 Task: Change slide transition to none.
Action: Mouse moved to (117, 73)
Screenshot: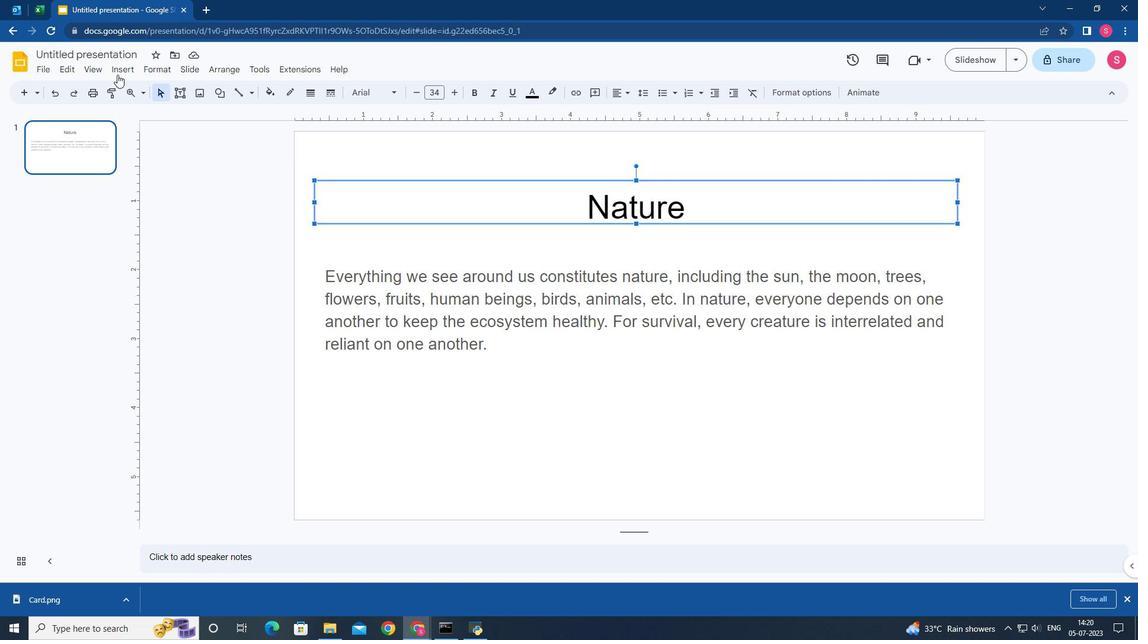 
Action: Mouse pressed left at (117, 73)
Screenshot: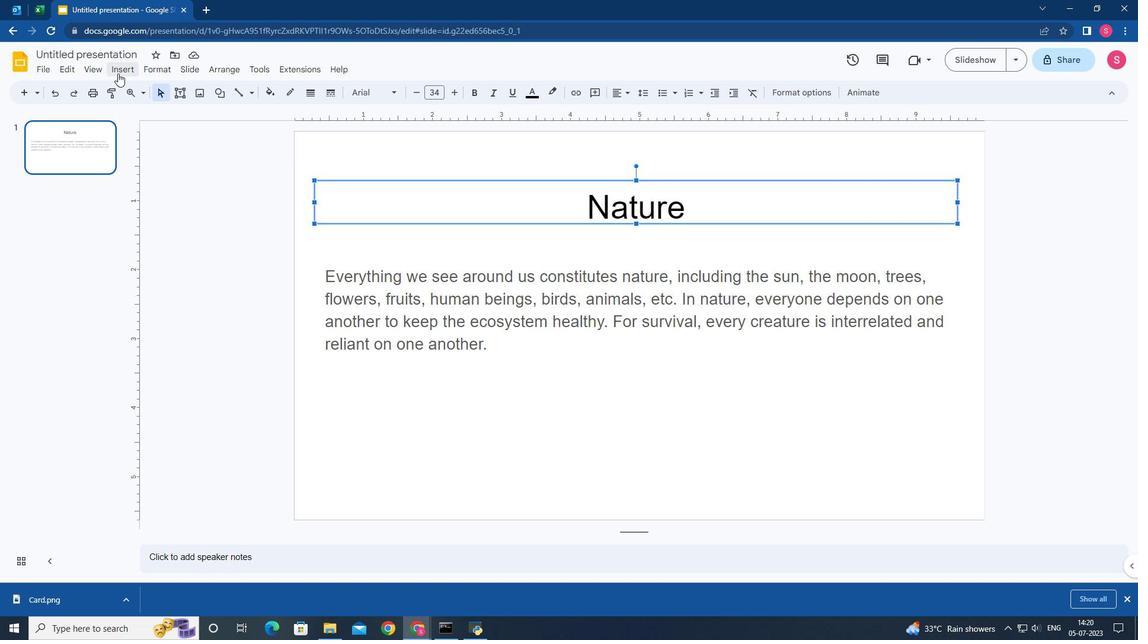 
Action: Mouse moved to (168, 306)
Screenshot: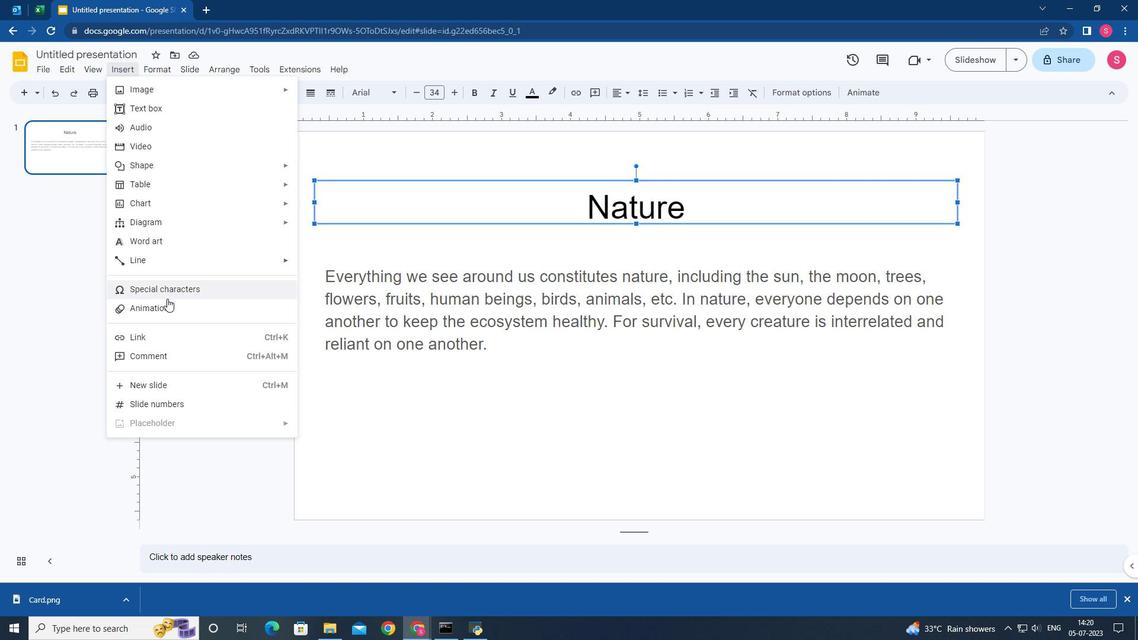 
Action: Mouse pressed left at (168, 306)
Screenshot: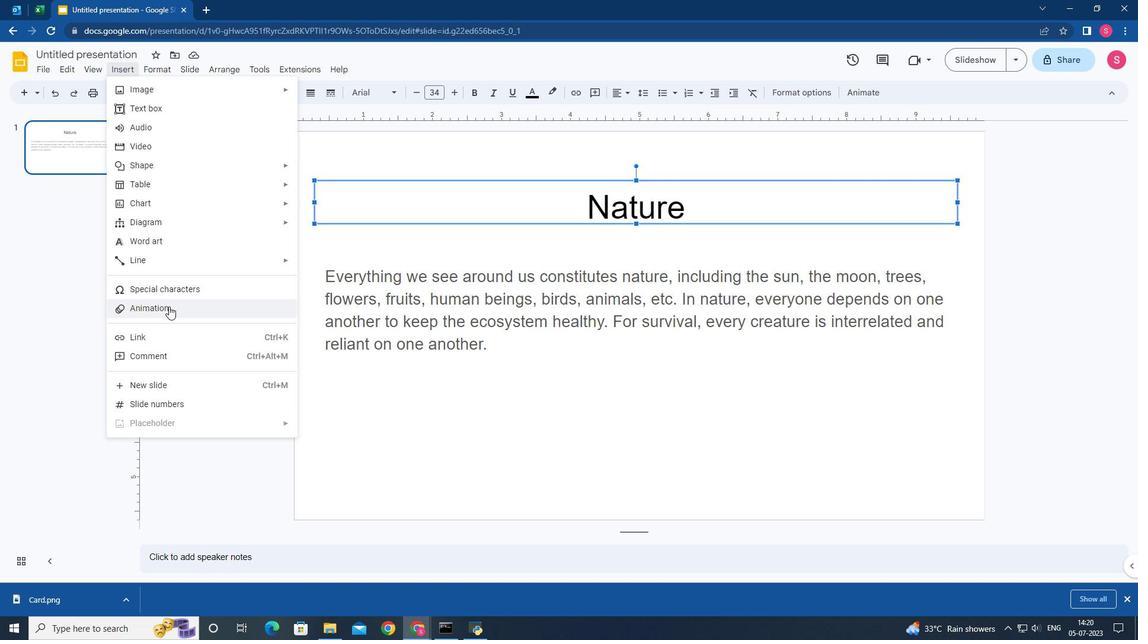 
Action: Mouse moved to (1037, 161)
Screenshot: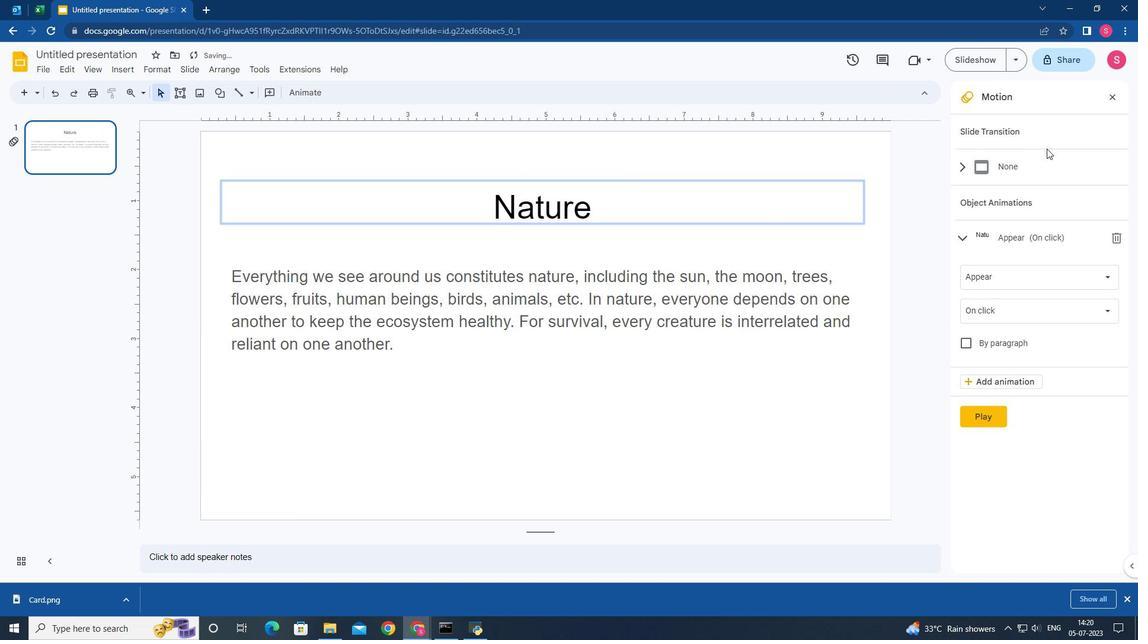 
Action: Mouse pressed left at (1037, 161)
Screenshot: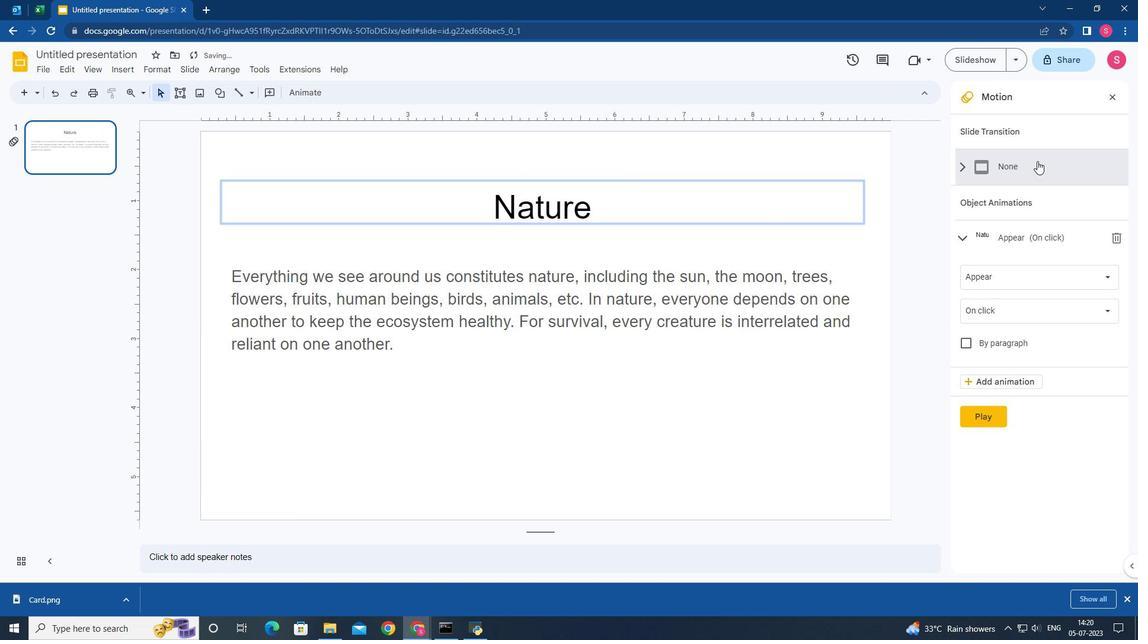 
Action: Mouse moved to (1023, 200)
Screenshot: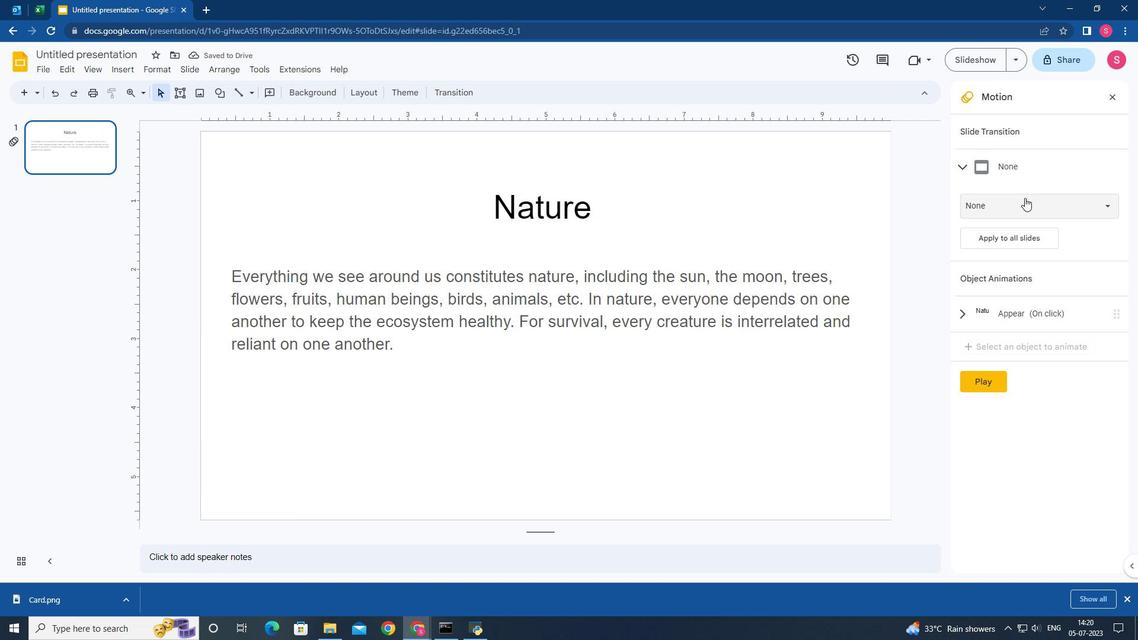 
Action: Mouse pressed left at (1023, 200)
Screenshot: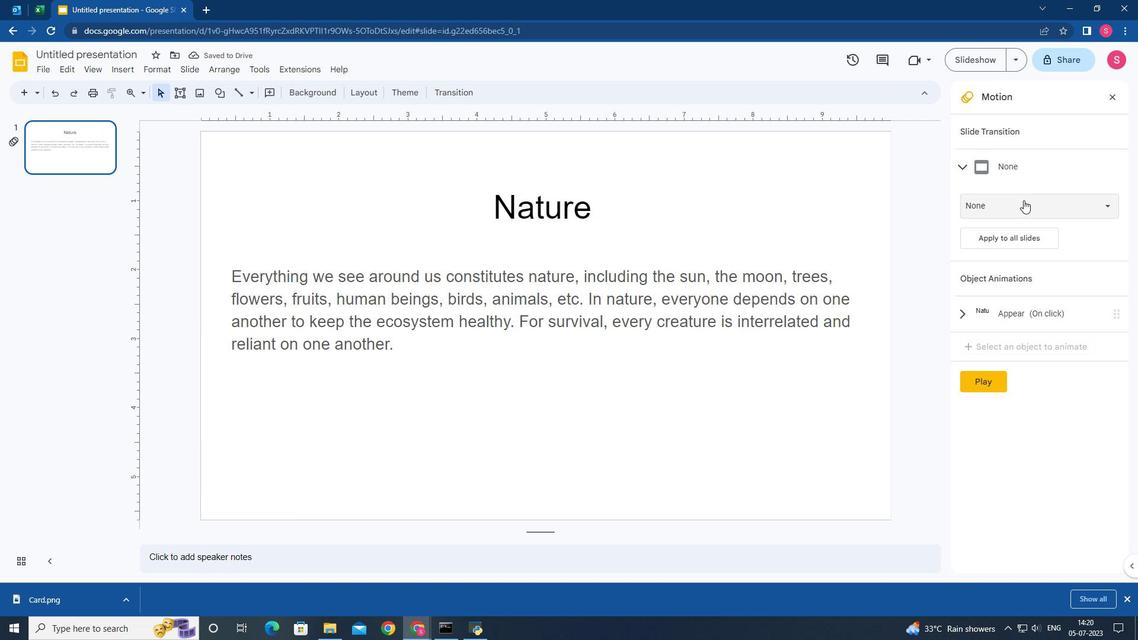 
Action: Mouse moved to (1000, 229)
Screenshot: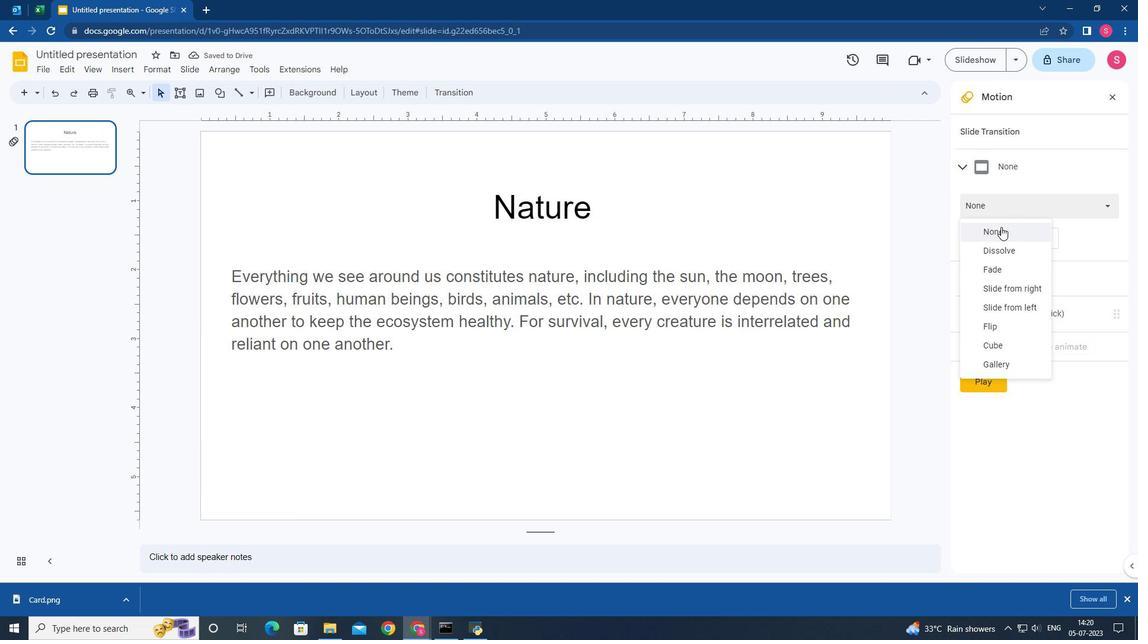 
Action: Mouse pressed left at (1000, 229)
Screenshot: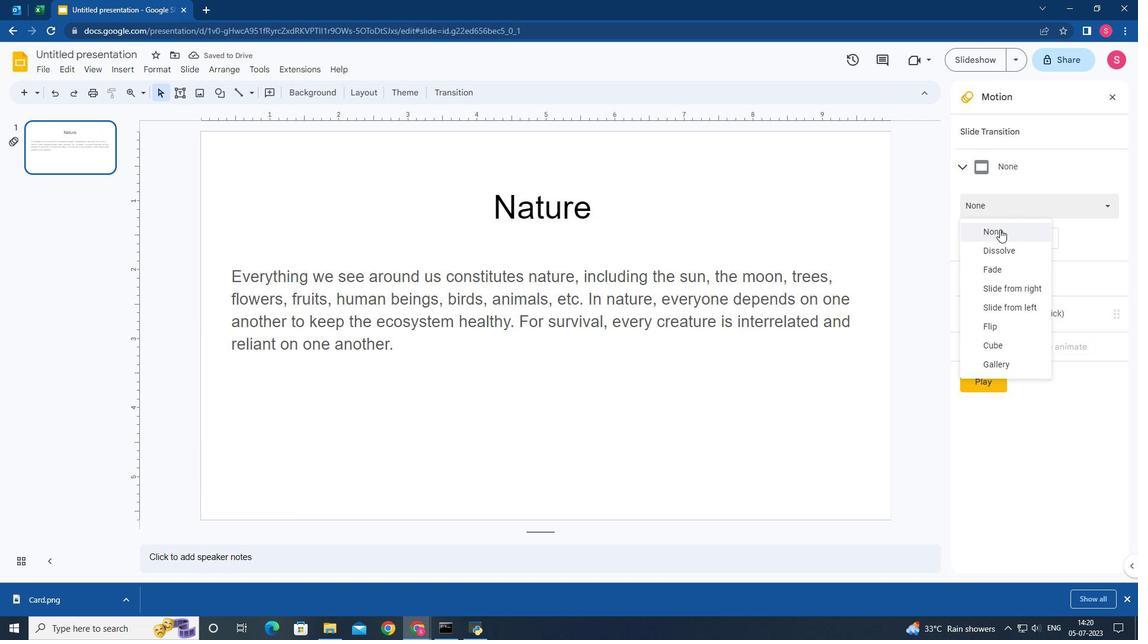 
Action: Mouse moved to (579, 314)
Screenshot: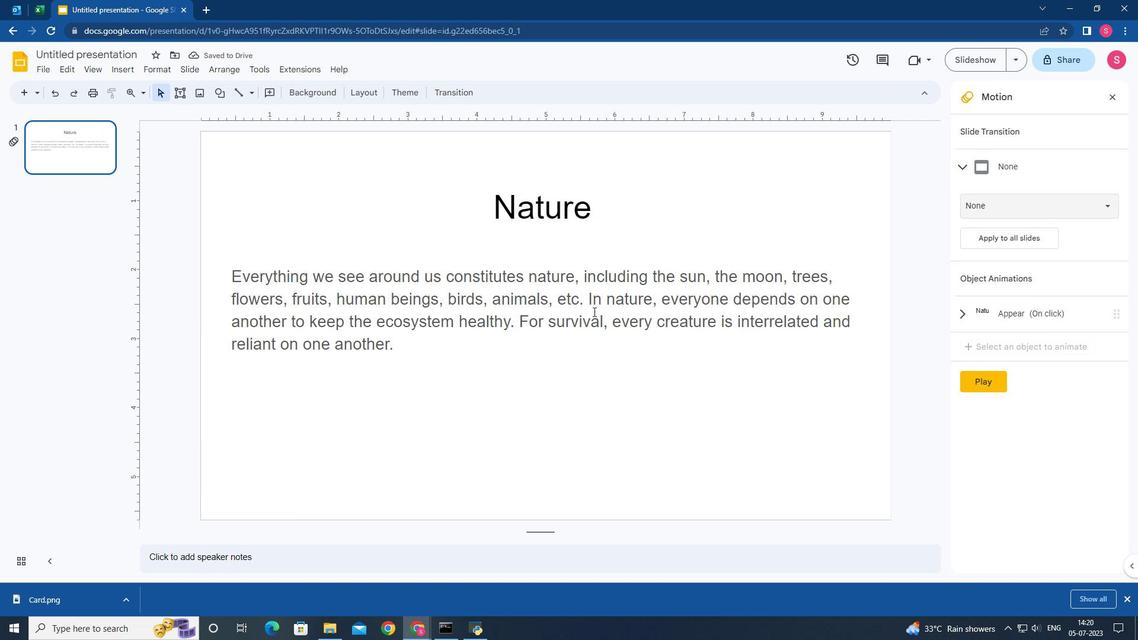 
